 Task: Add Navitas Organics Organic Chia Seeds to the cart.
Action: Mouse moved to (325, 129)
Screenshot: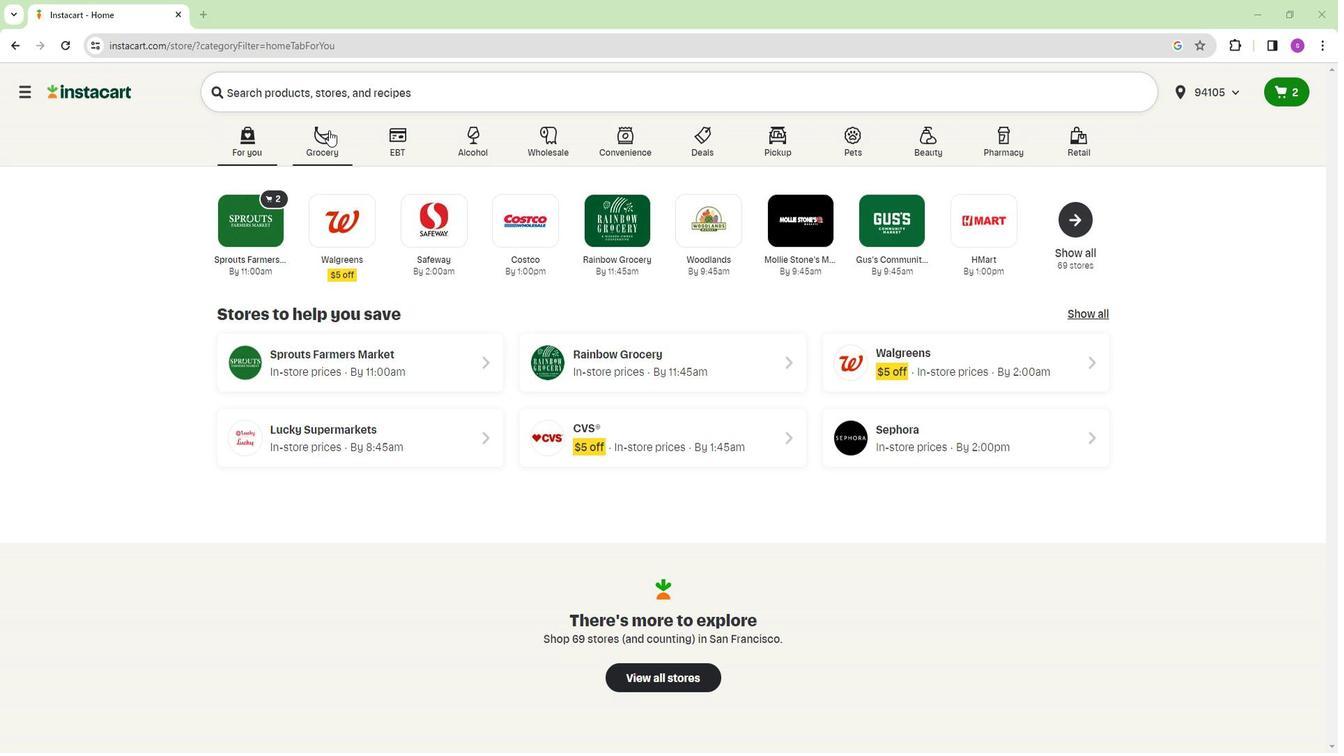 
Action: Mouse pressed left at (325, 129)
Screenshot: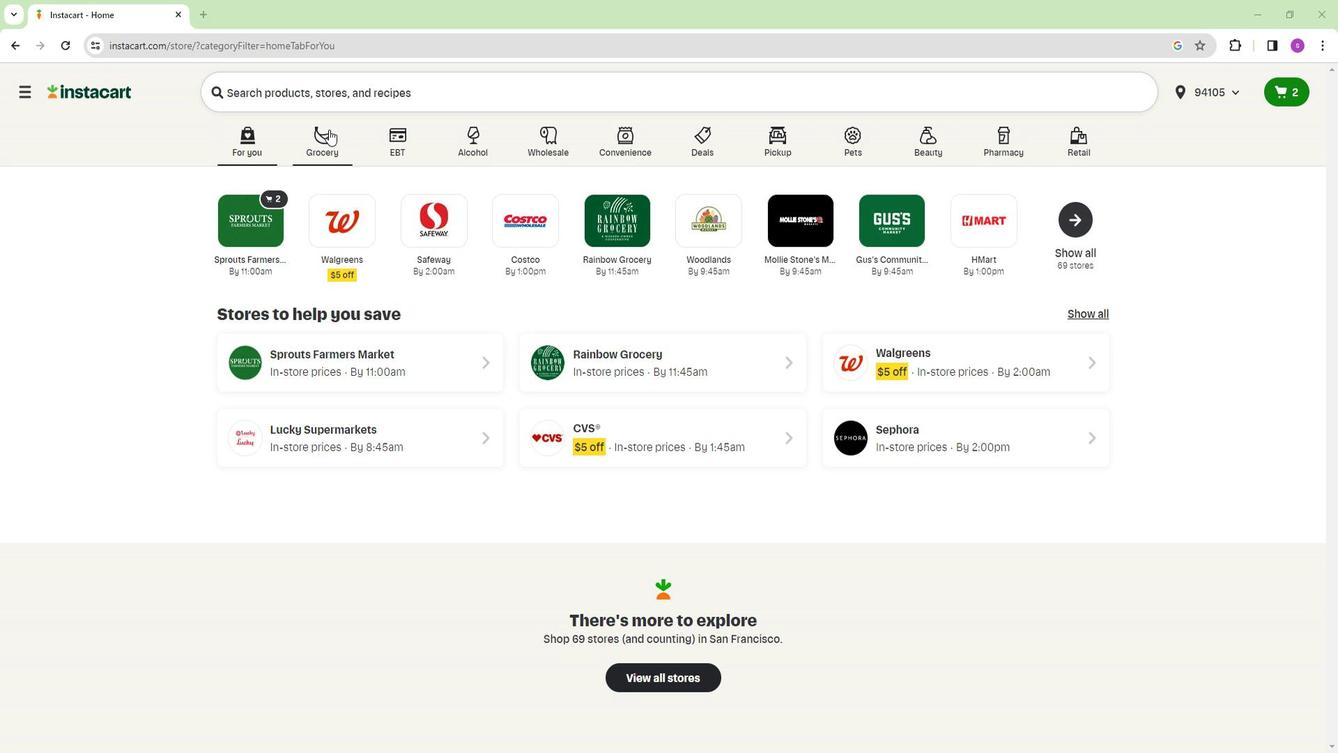 
Action: Mouse moved to (237, 226)
Screenshot: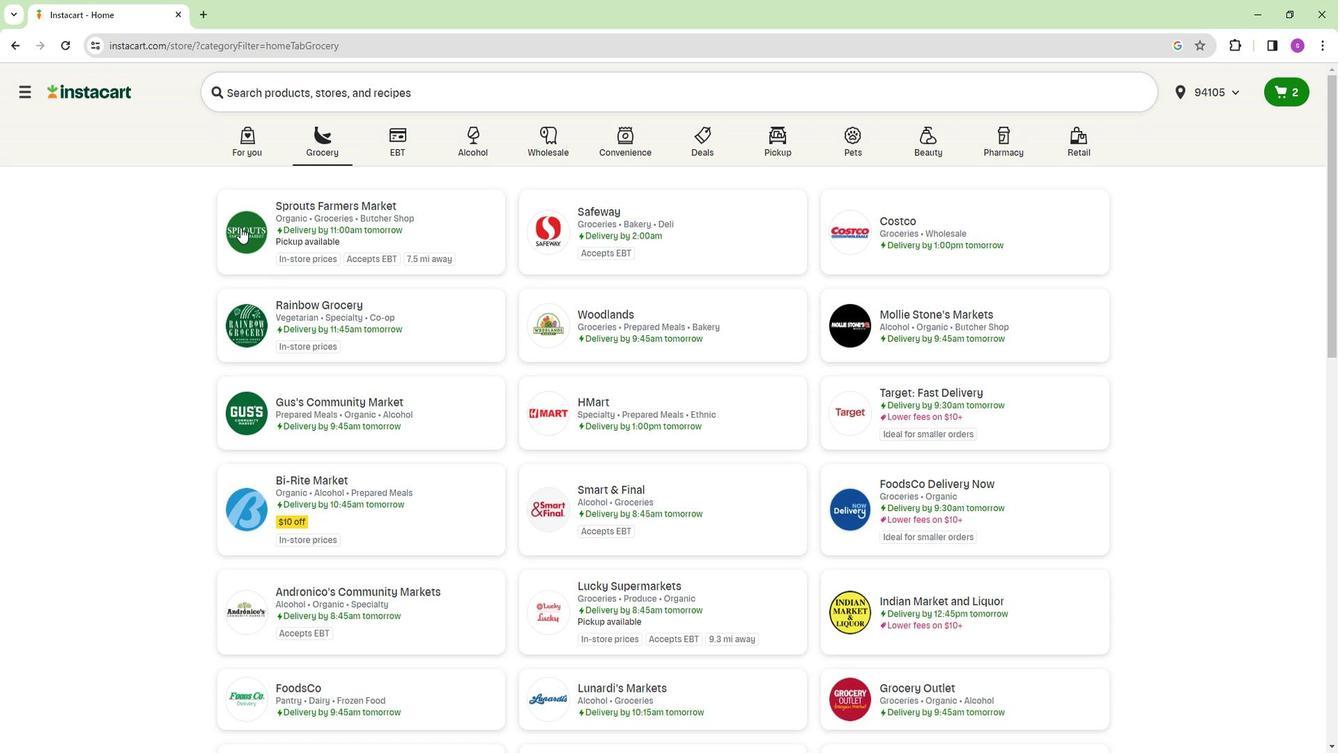 
Action: Mouse pressed left at (237, 226)
Screenshot: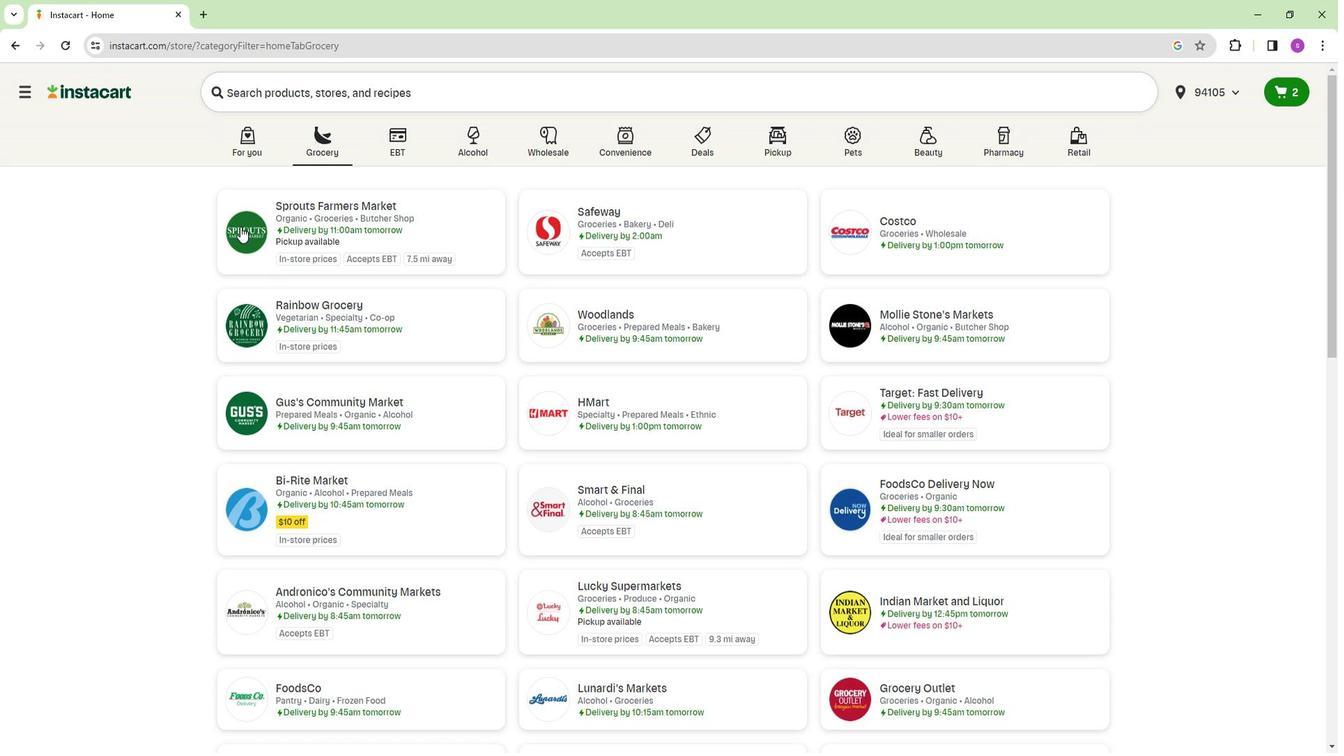 
Action: Mouse moved to (105, 587)
Screenshot: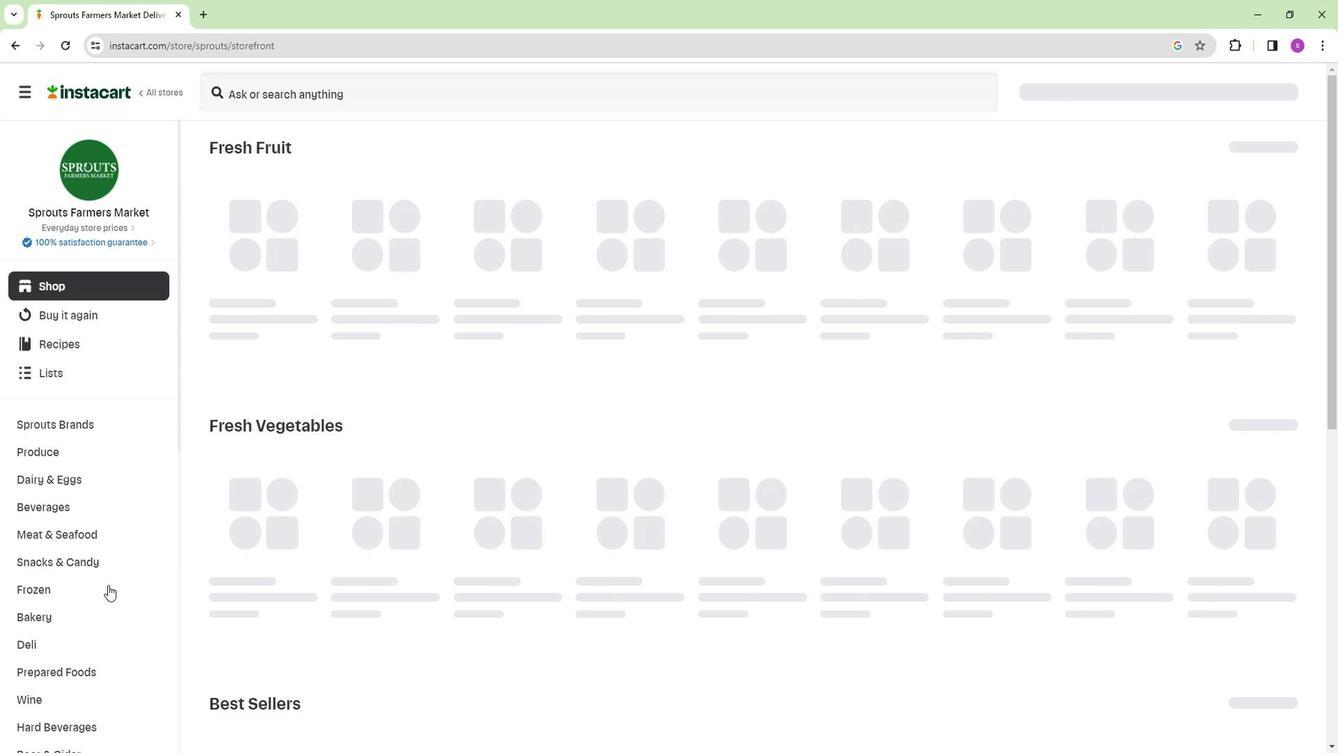 
Action: Mouse scrolled (105, 587) with delta (0, 0)
Screenshot: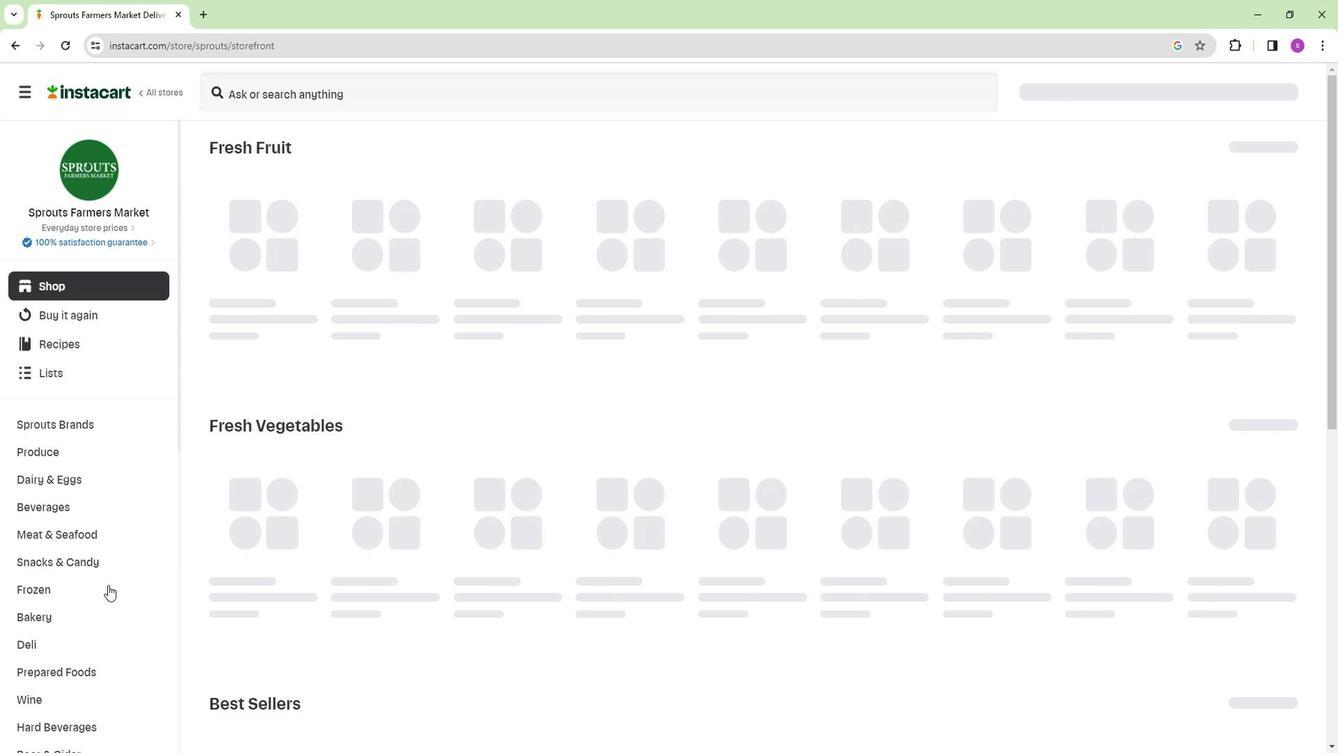 
Action: Mouse moved to (105, 585)
Screenshot: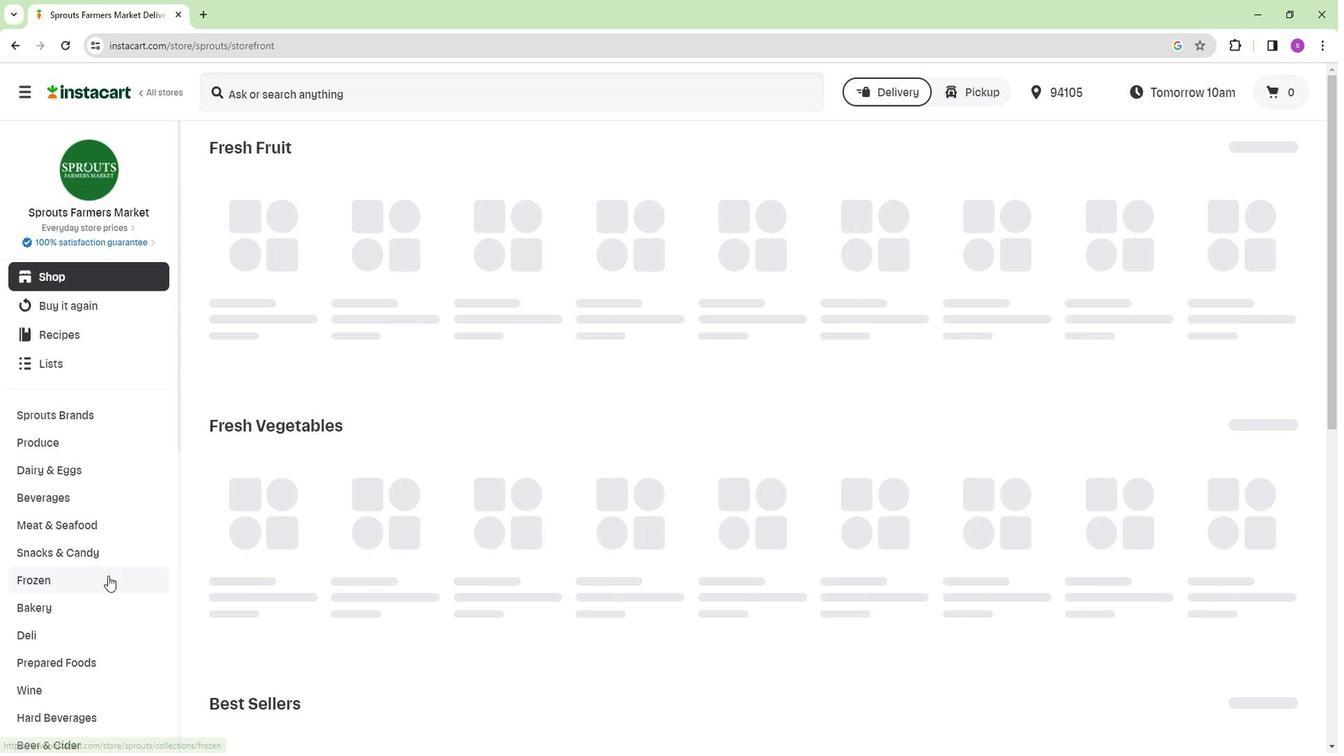 
Action: Mouse scrolled (105, 584) with delta (0, 0)
Screenshot: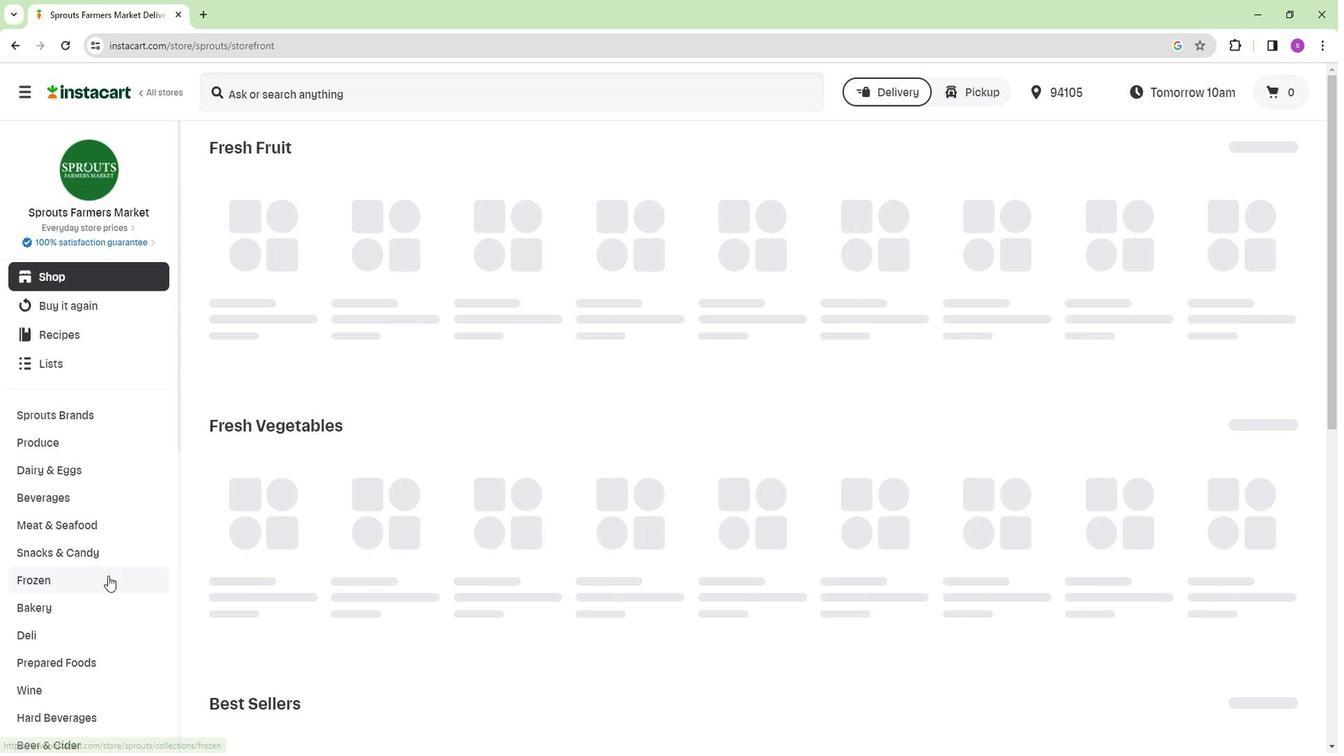 
Action: Mouse moved to (105, 571)
Screenshot: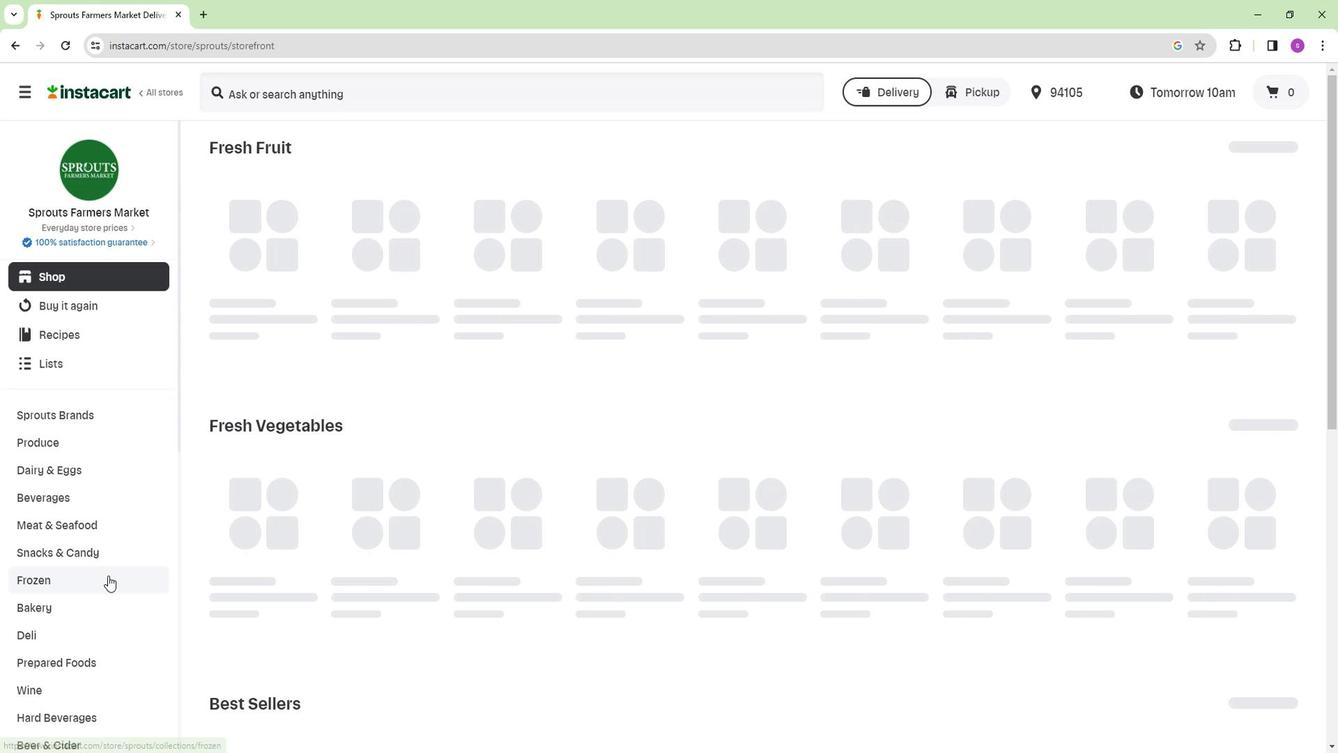 
Action: Mouse scrolled (105, 571) with delta (0, 0)
Screenshot: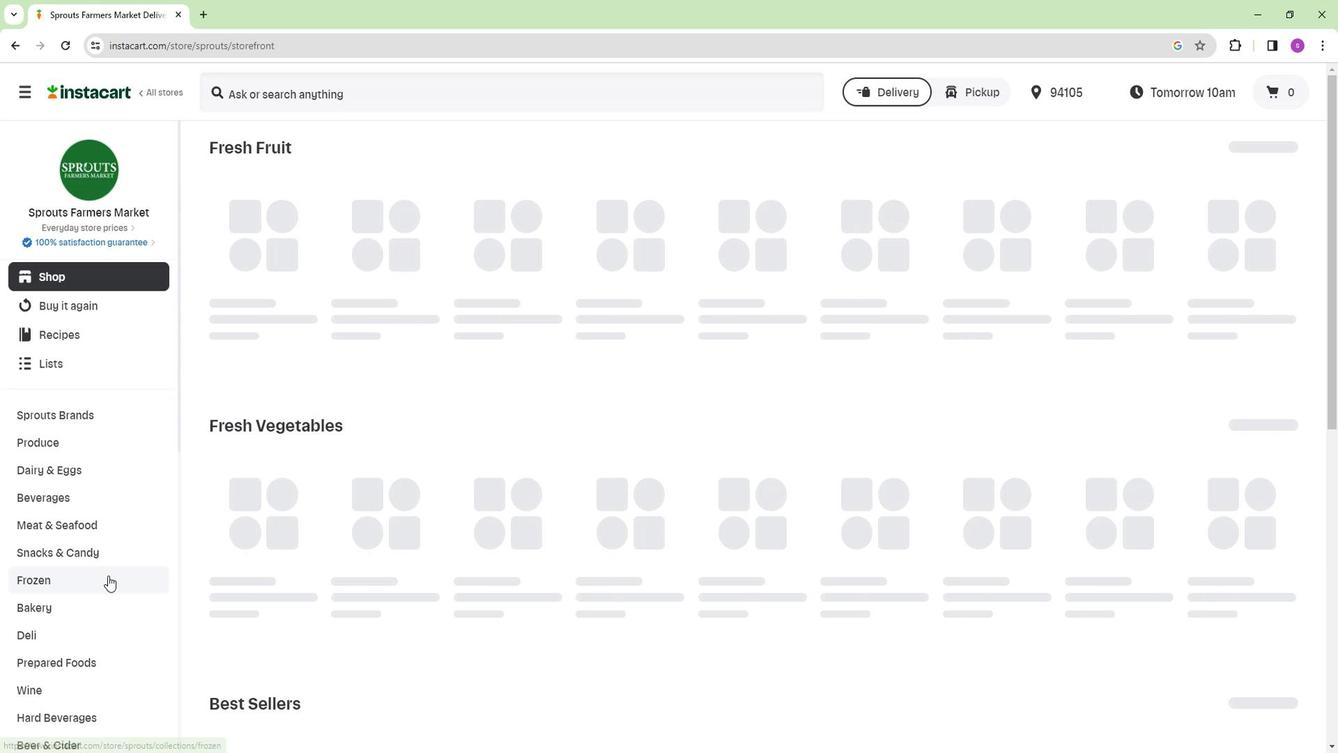 
Action: Mouse moved to (95, 567)
Screenshot: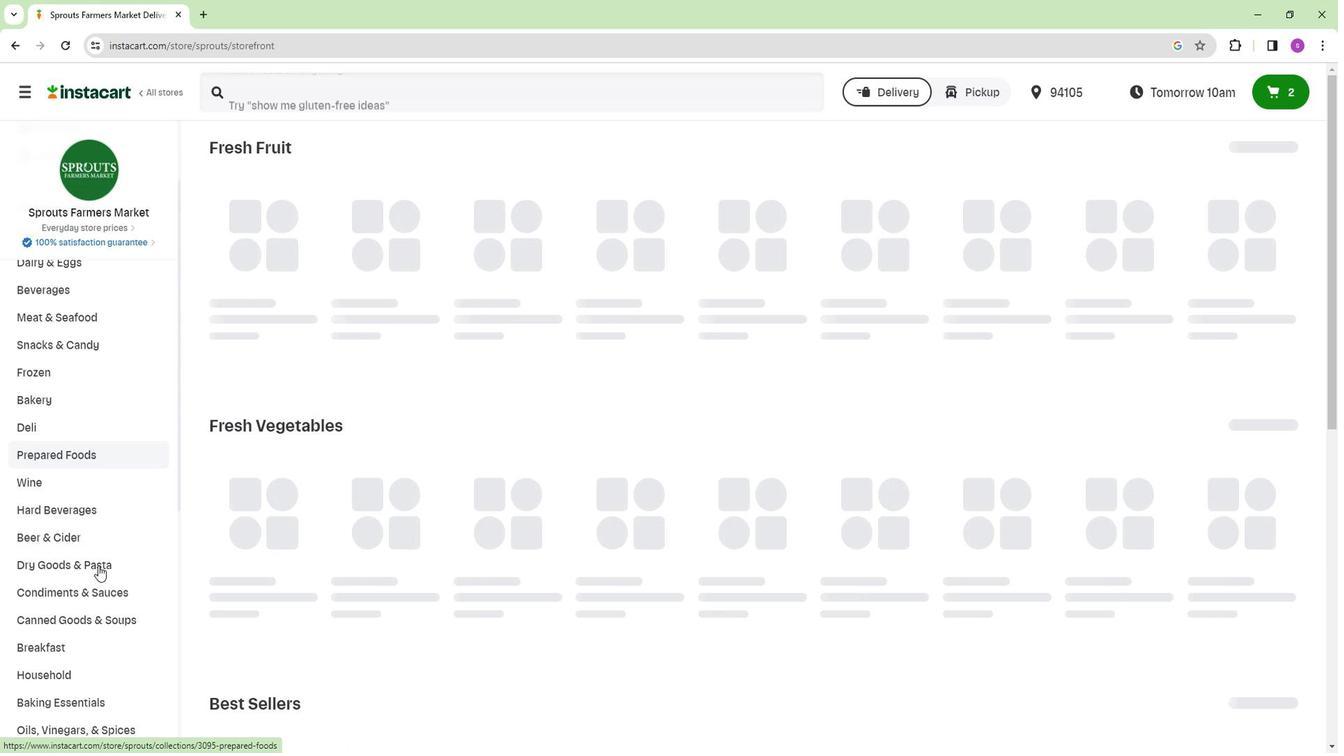 
Action: Mouse pressed left at (95, 567)
Screenshot: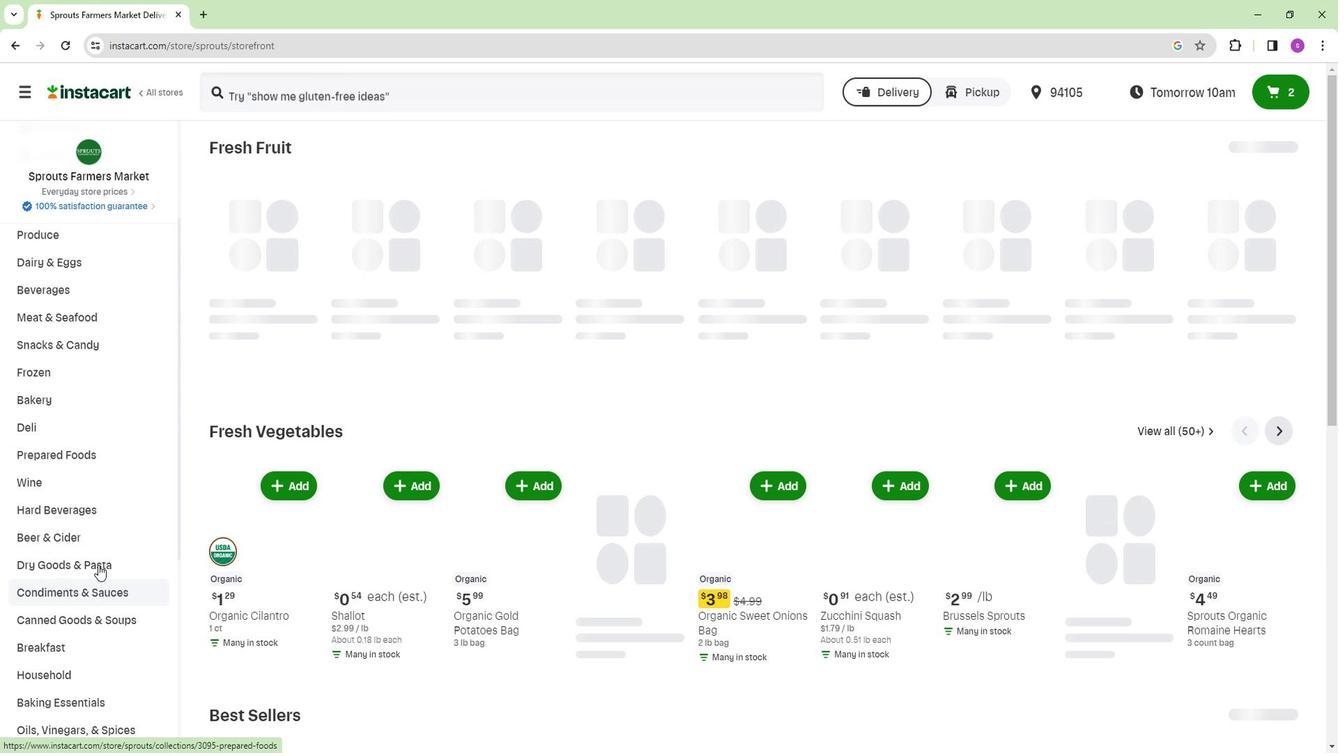 
Action: Mouse moved to (981, 182)
Screenshot: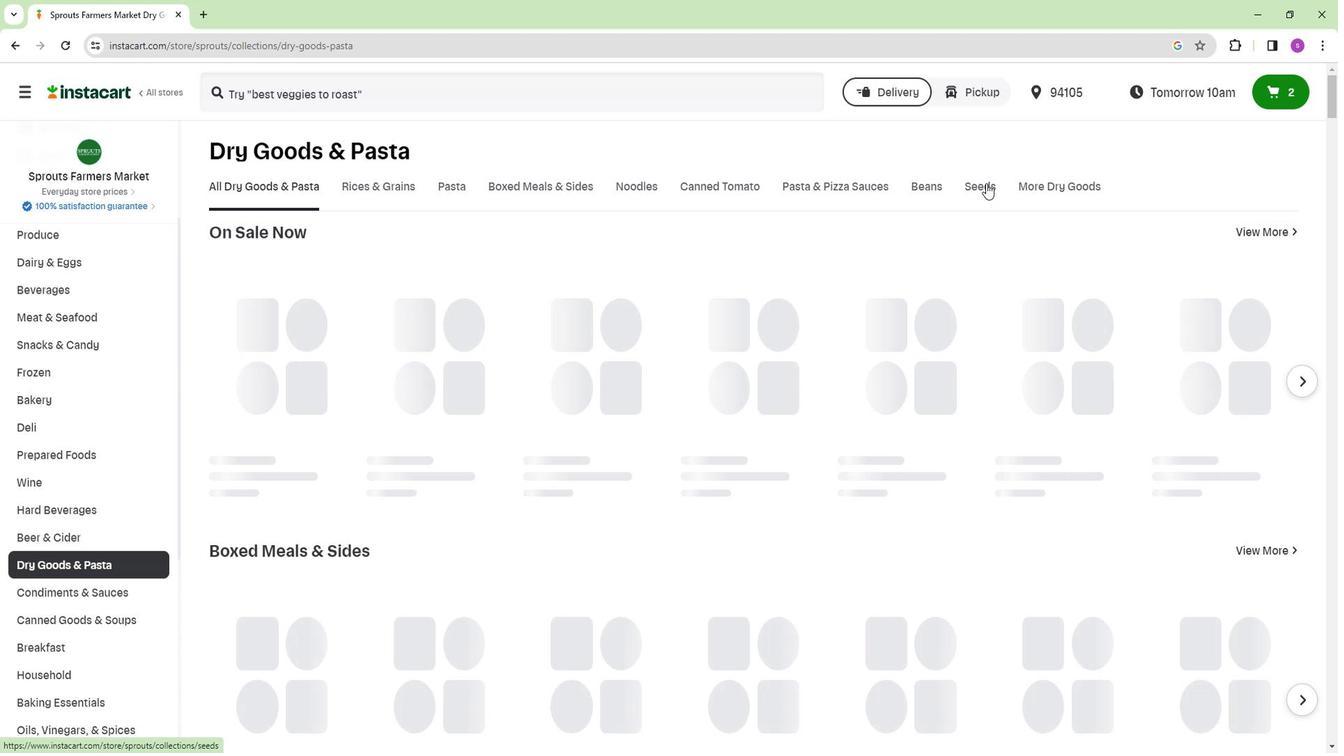
Action: Mouse pressed left at (981, 182)
Screenshot: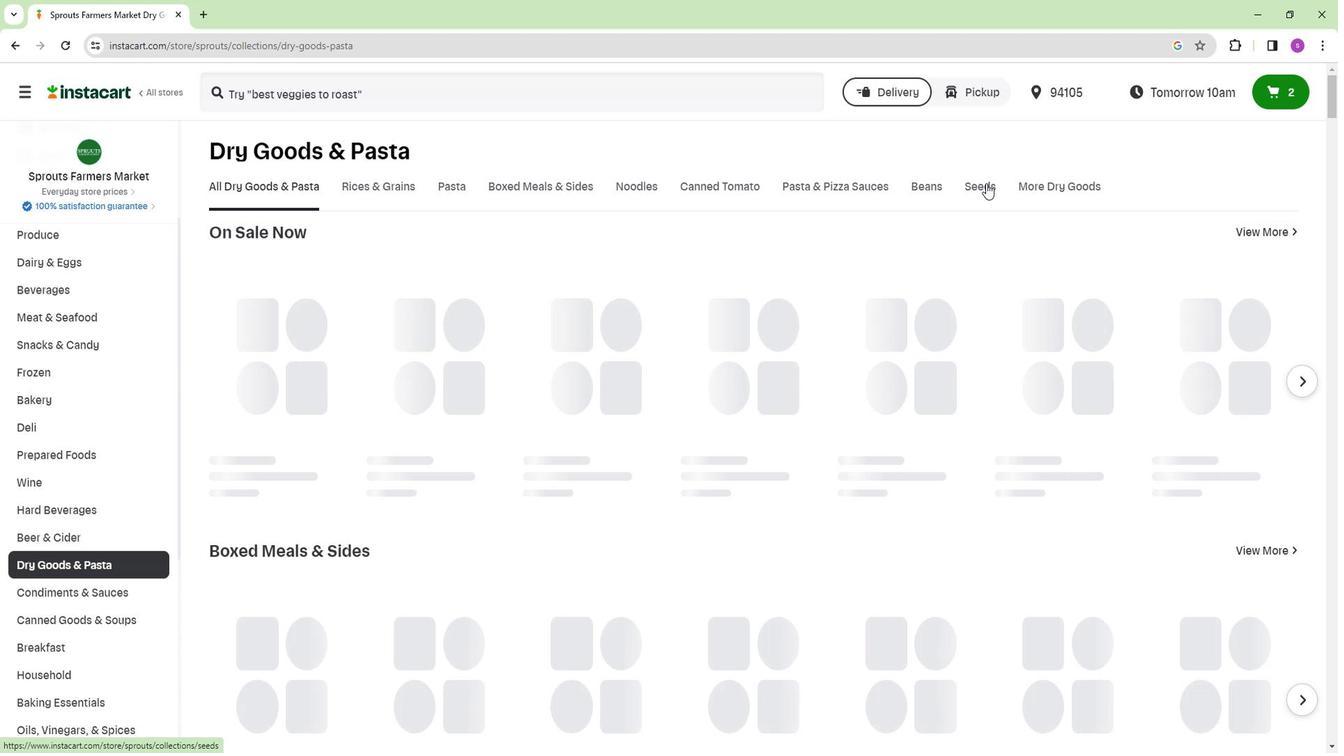 
Action: Mouse moved to (450, 248)
Screenshot: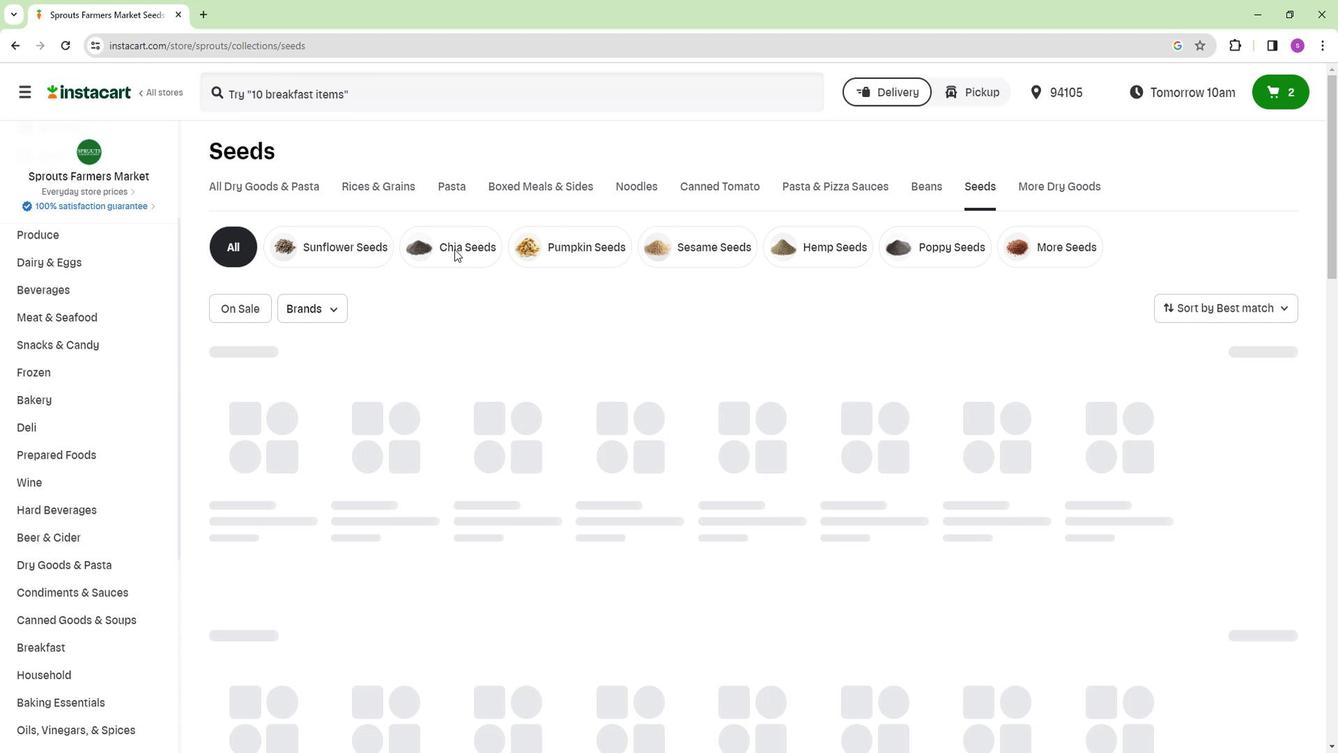 
Action: Mouse pressed left at (450, 248)
Screenshot: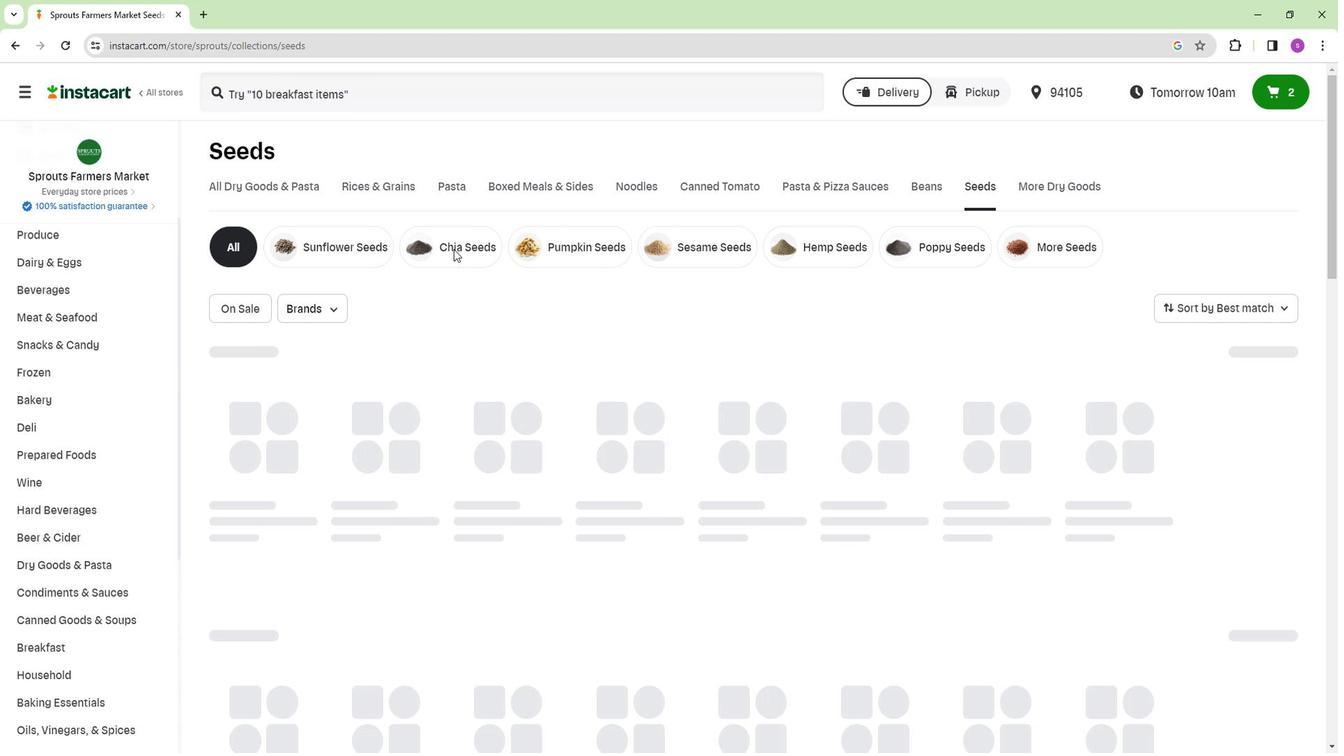 
Action: Mouse moved to (406, 103)
Screenshot: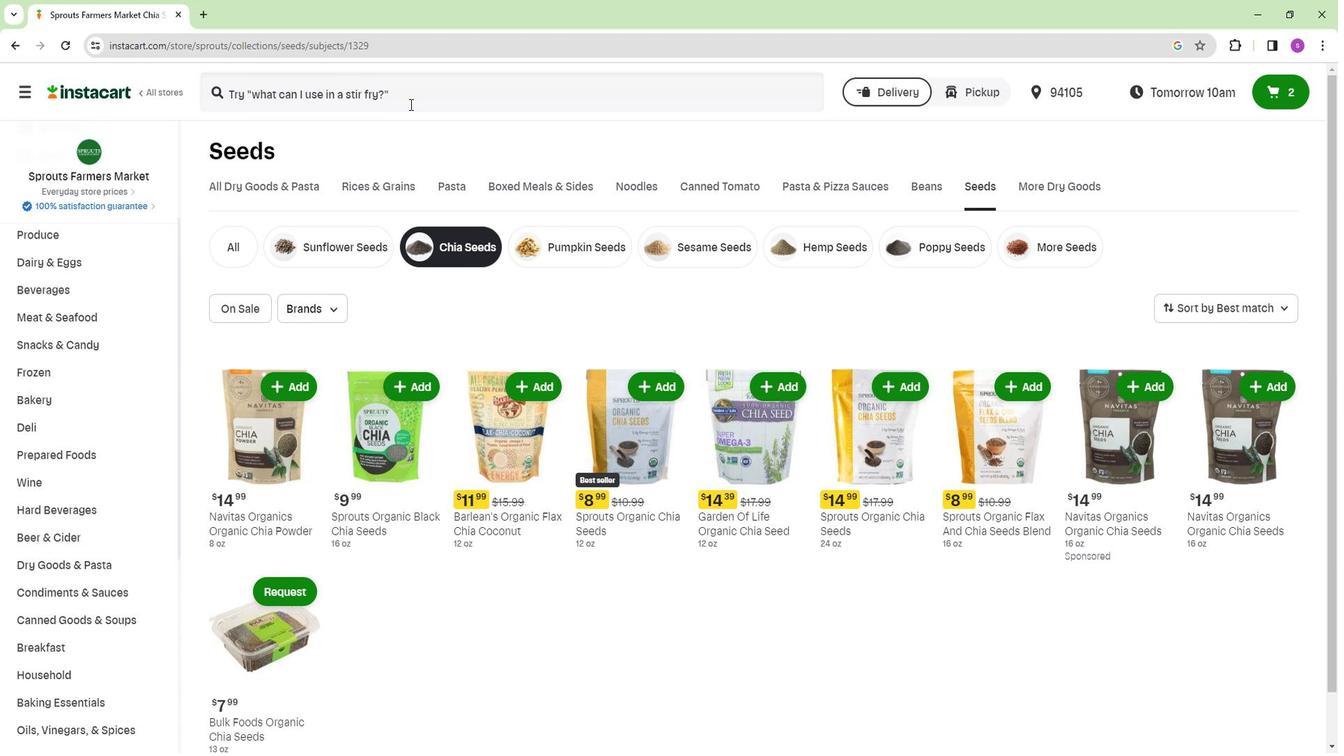 
Action: Mouse pressed left at (406, 103)
Screenshot: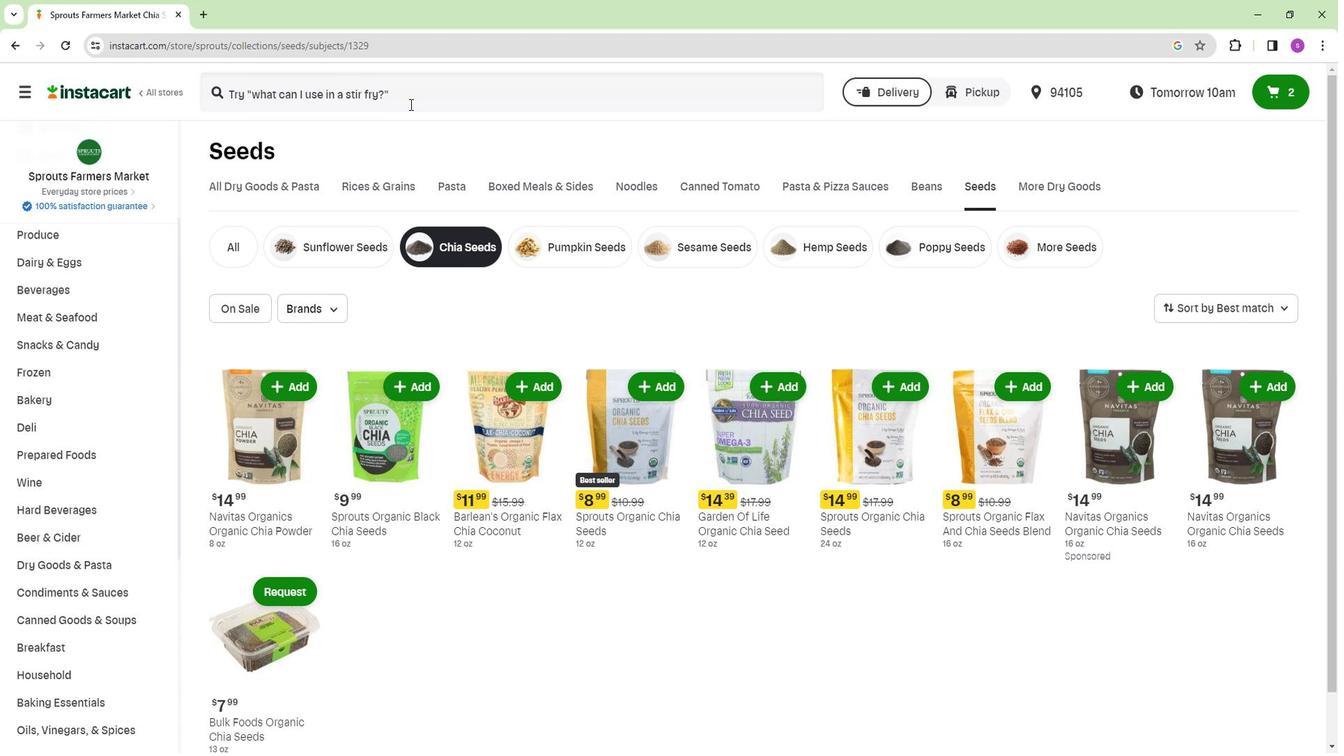 
Action: Mouse moved to (407, 103)
Screenshot: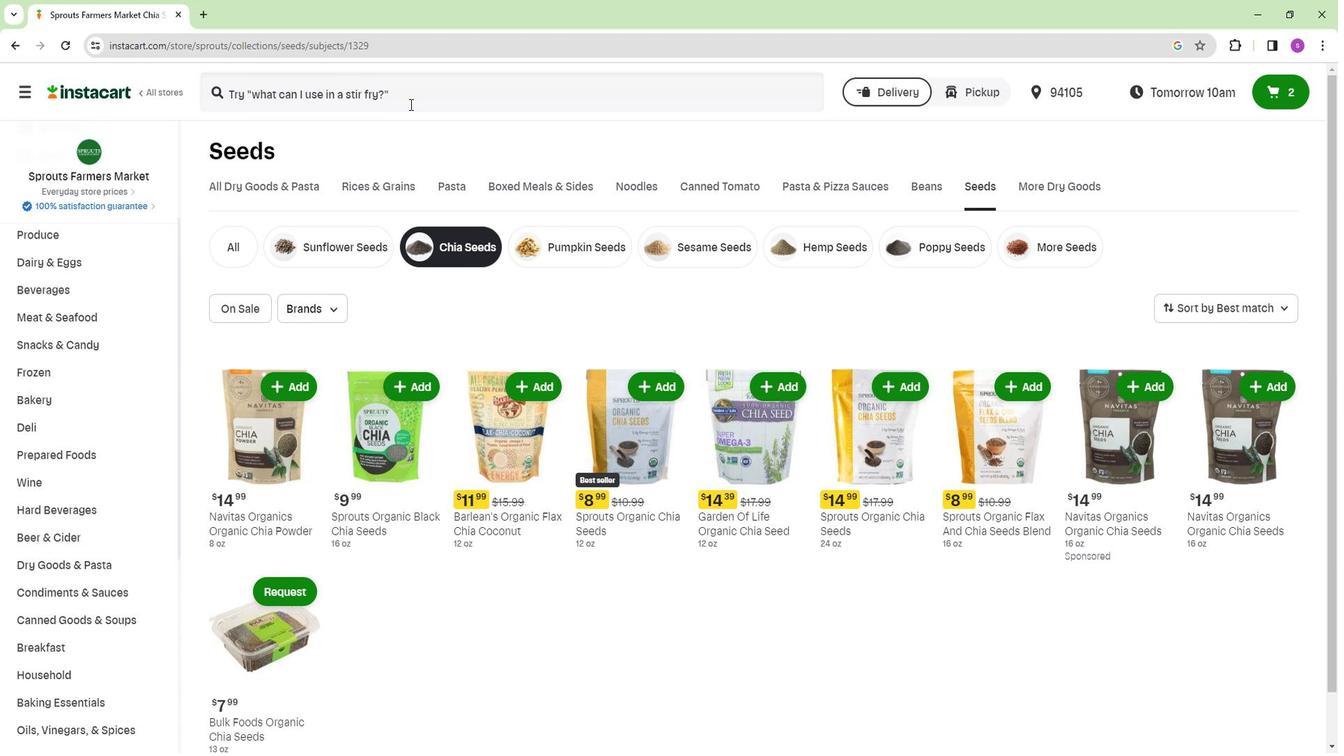 
Action: Key pressed <Key.shift><Key.shift>Navitas<Key.space><Key.shift>Organics<Key.space><Key.shift>Organic<Key.space><Key.shift>Chia<Key.space><Key.shift>Seeds<Key.enter>
Screenshot: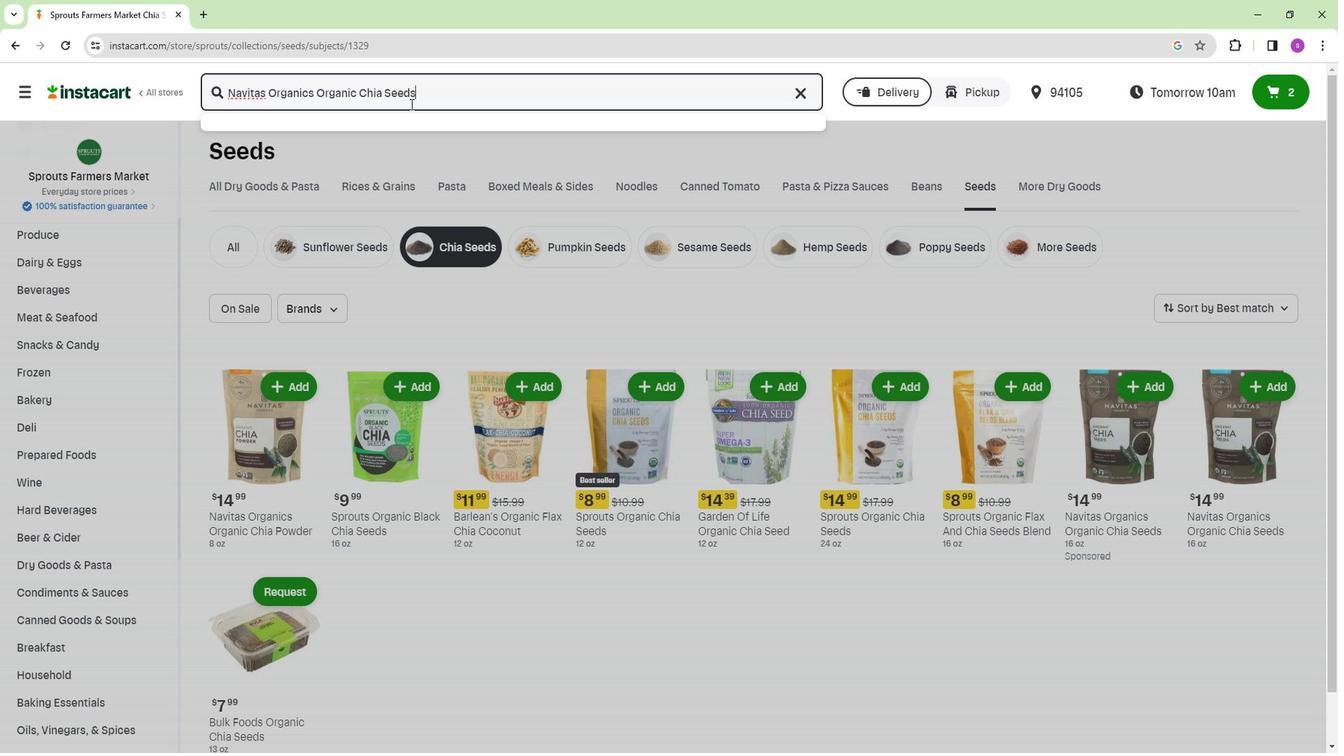 
Action: Mouse moved to (433, 384)
Screenshot: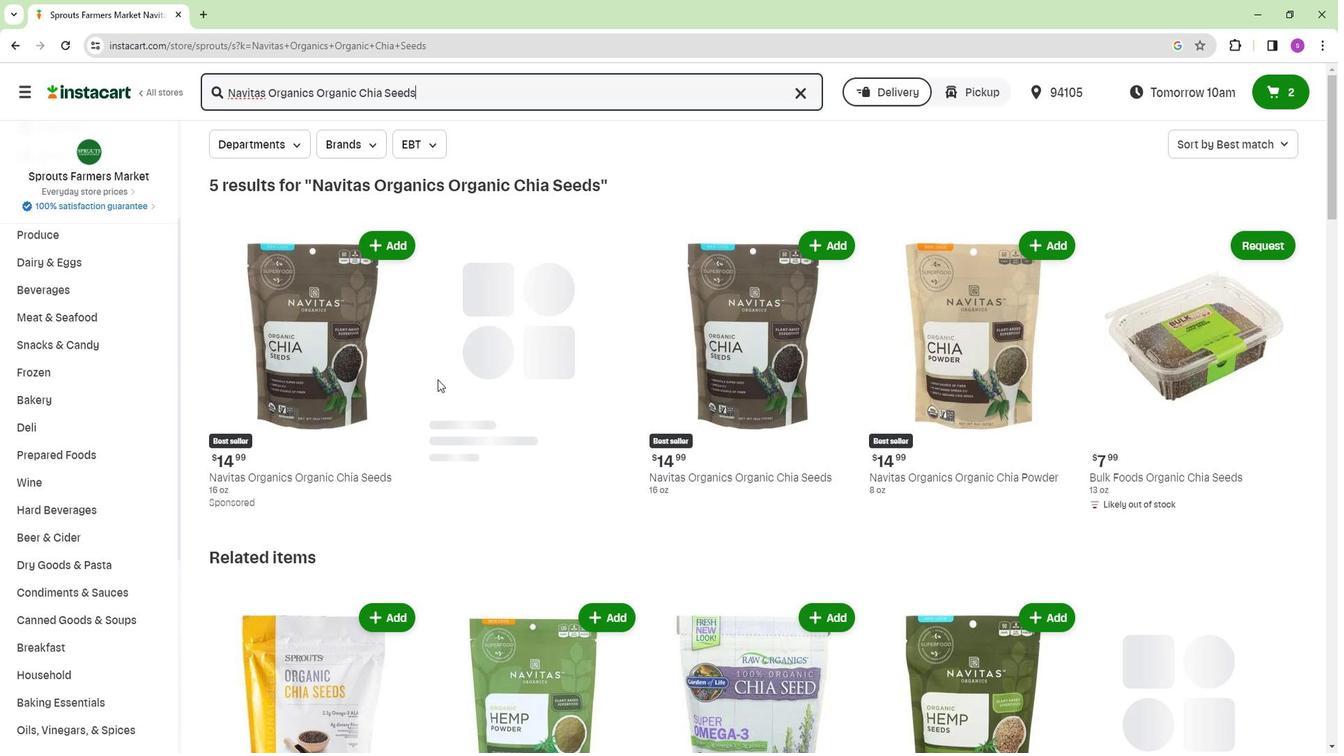 
Action: Mouse scrolled (433, 383) with delta (0, 0)
Screenshot: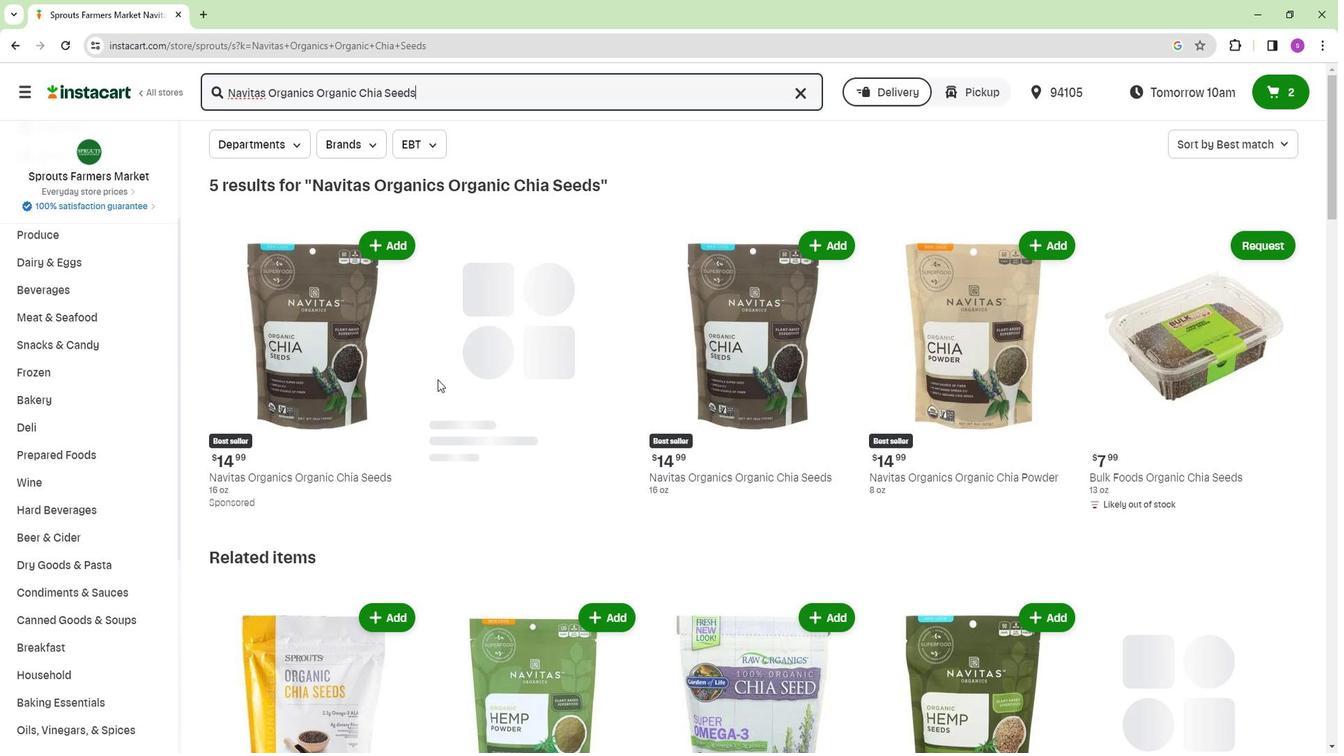 
Action: Mouse moved to (434, 380)
Screenshot: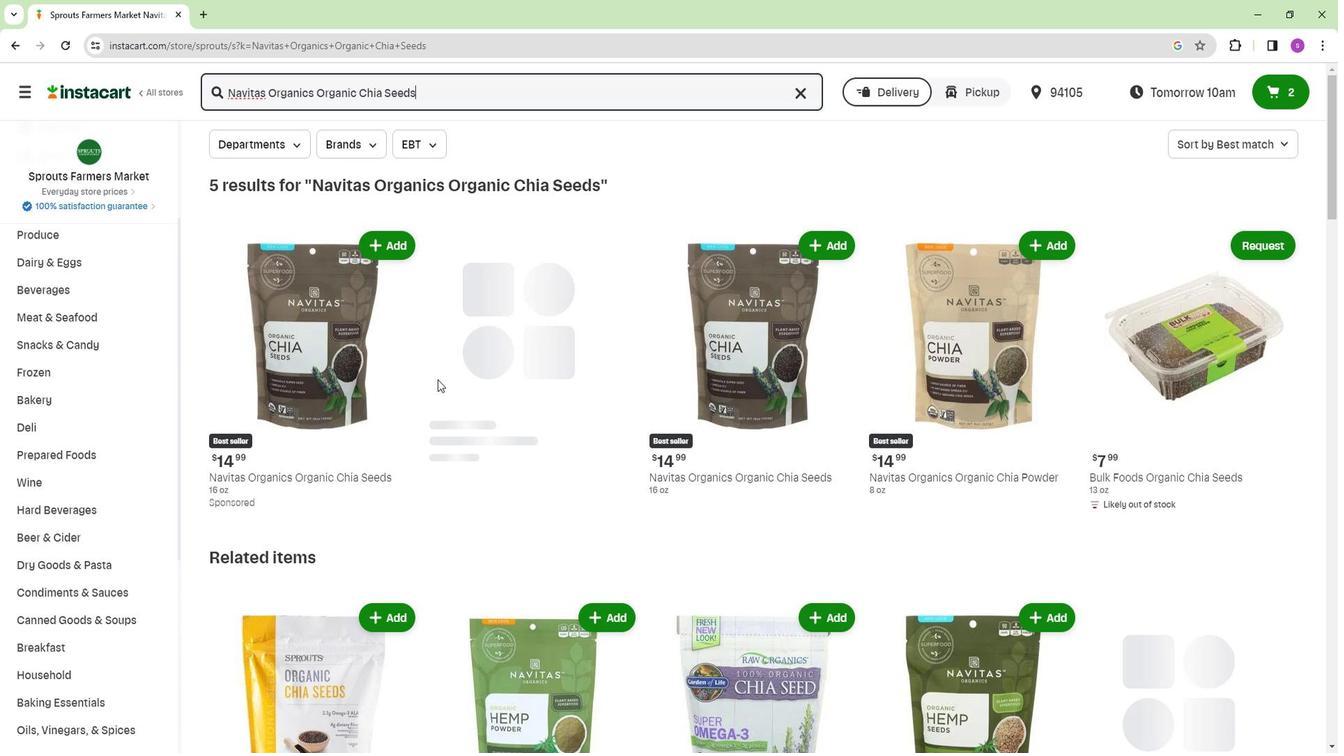 
Action: Mouse scrolled (434, 379) with delta (0, 0)
Screenshot: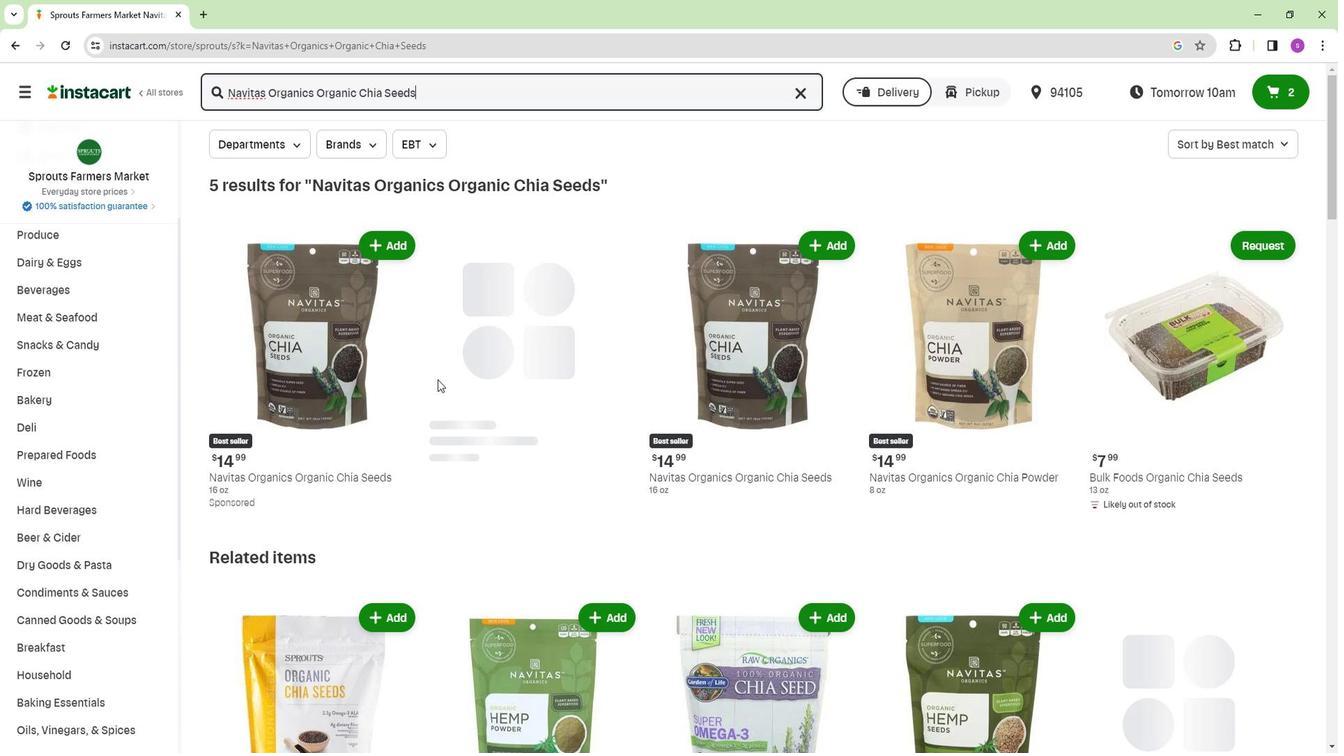 
Action: Mouse moved to (435, 376)
Screenshot: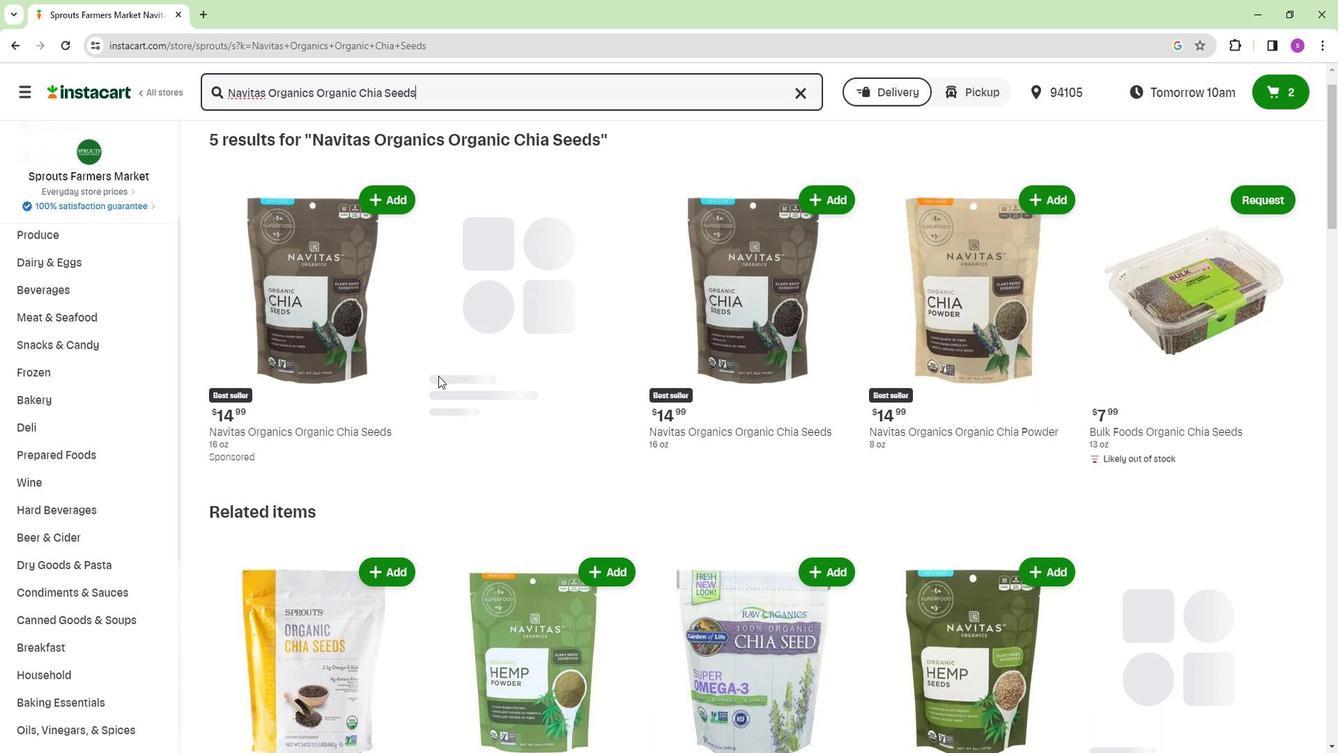 
Action: Mouse scrolled (435, 377) with delta (0, 0)
Screenshot: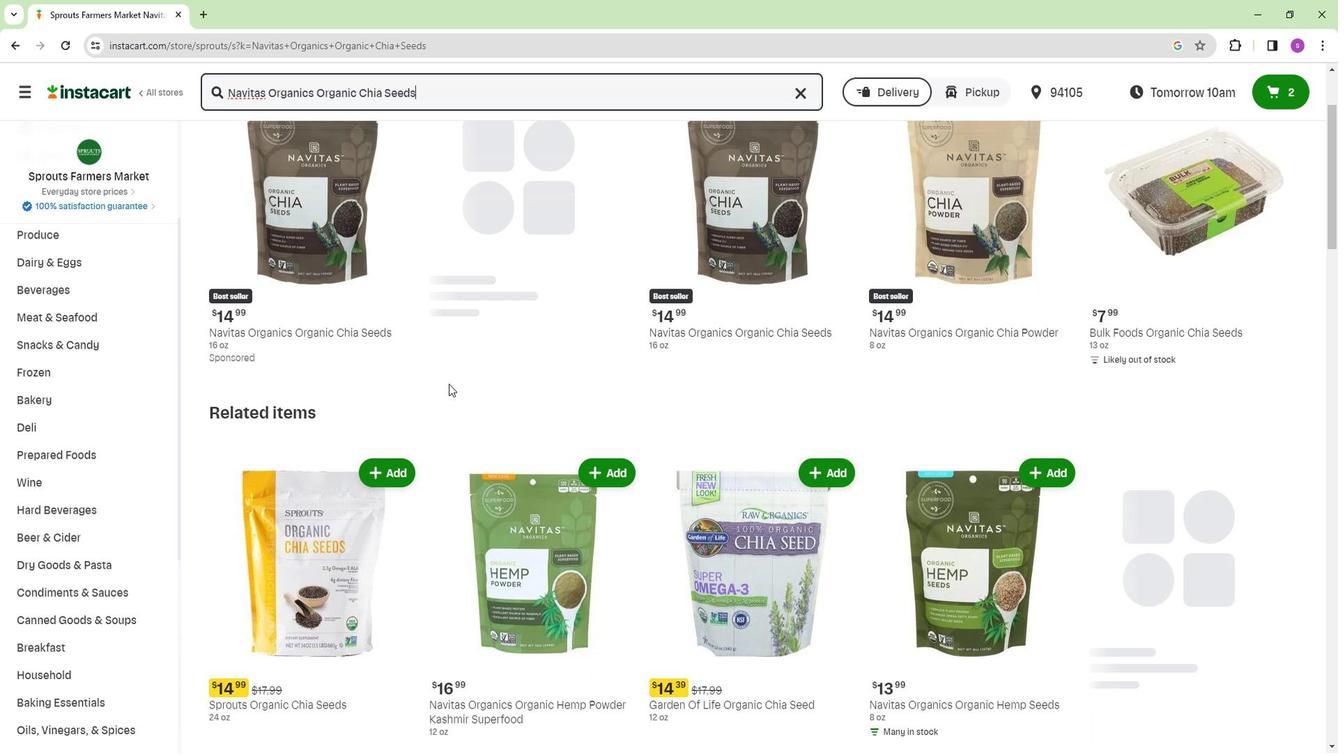 
Action: Mouse moved to (442, 382)
Screenshot: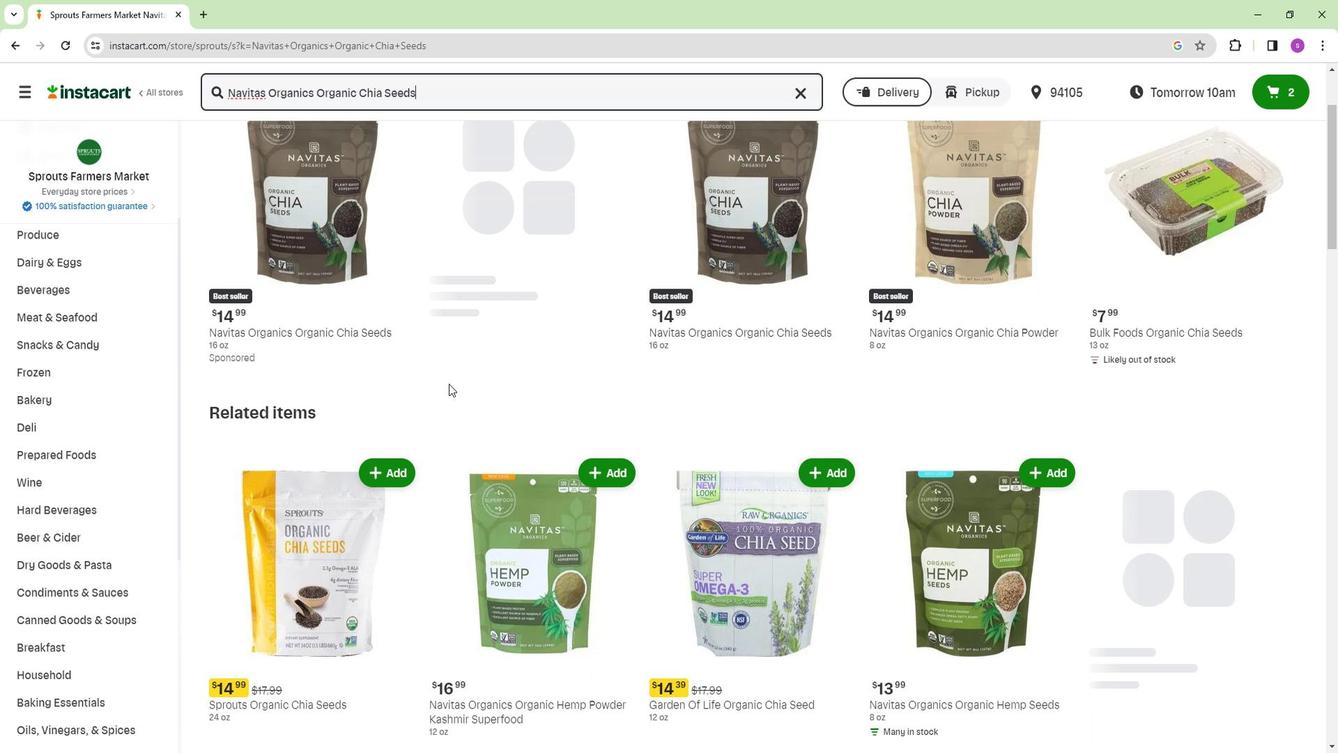 
Action: Mouse scrolled (442, 382) with delta (0, 0)
Screenshot: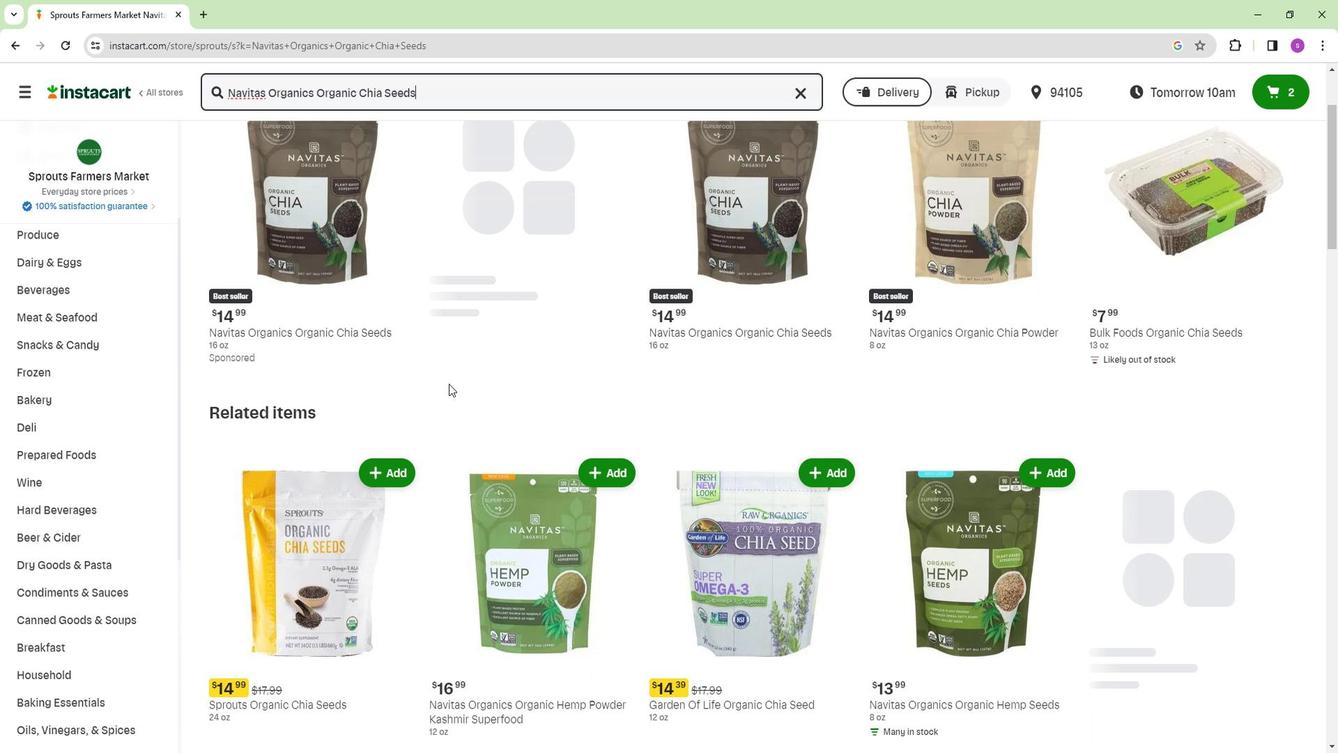 
Action: Mouse moved to (451, 389)
Screenshot: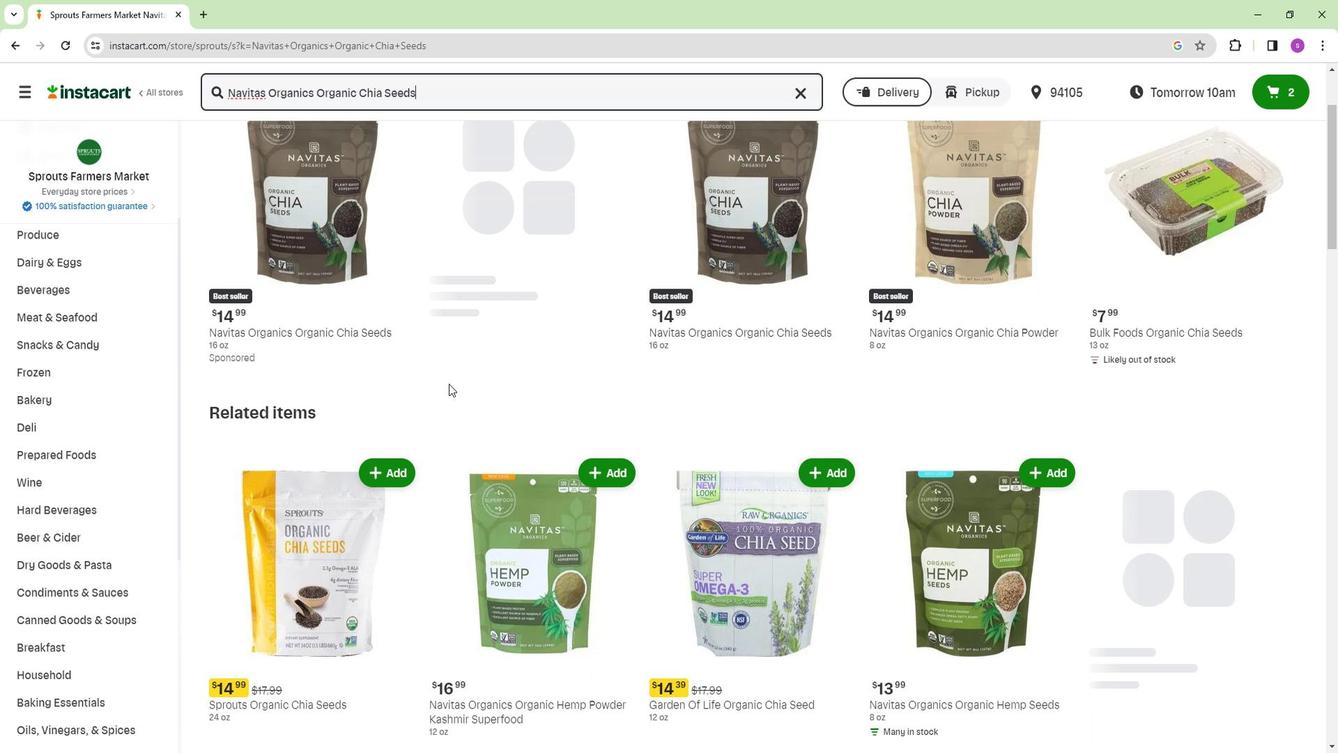 
Action: Mouse scrolled (451, 389) with delta (0, 0)
Screenshot: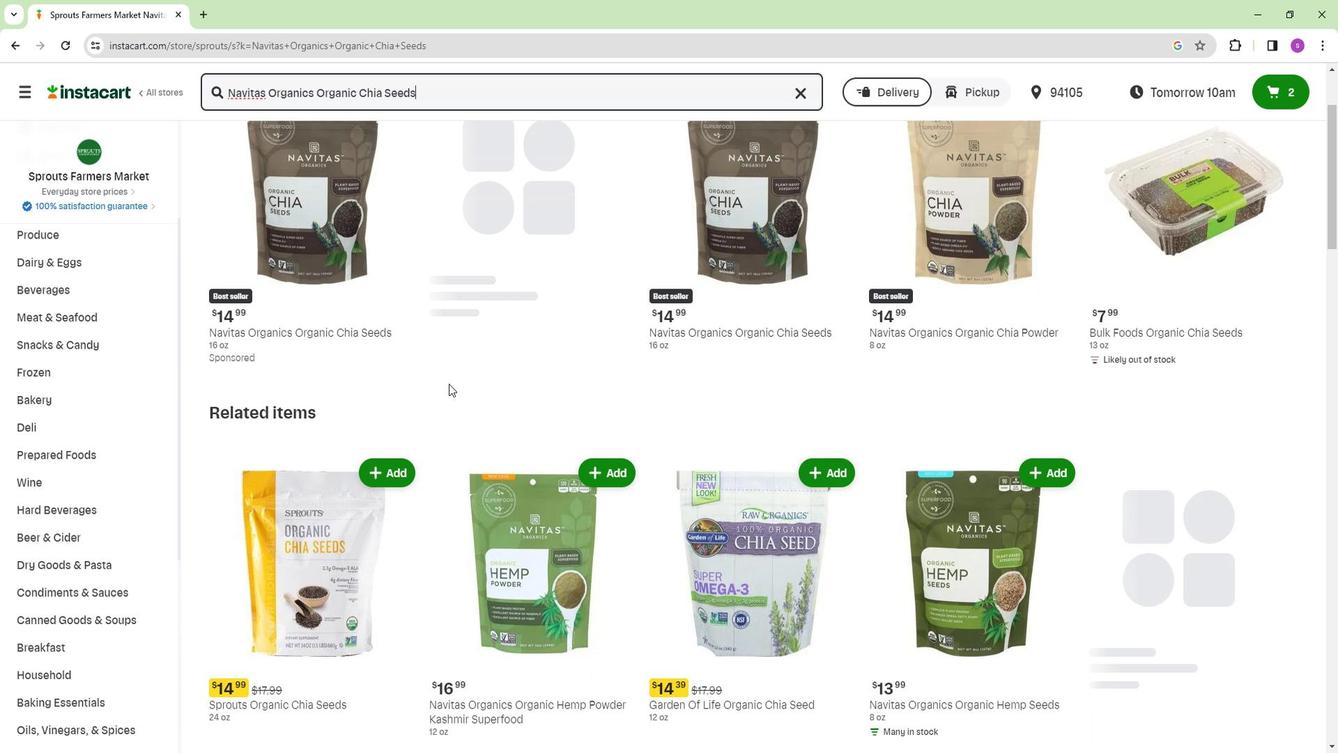 
Action: Mouse moved to (458, 395)
Screenshot: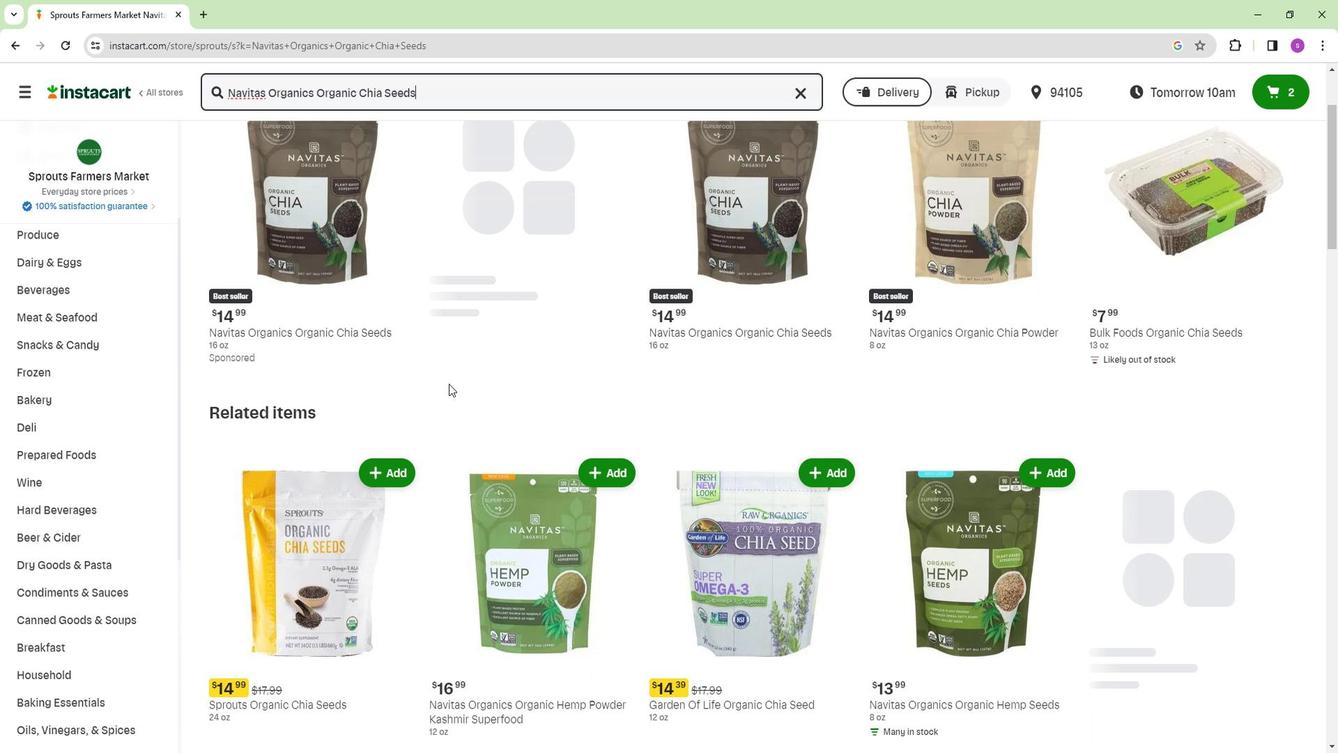 
Action: Mouse scrolled (458, 396) with delta (0, 0)
Screenshot: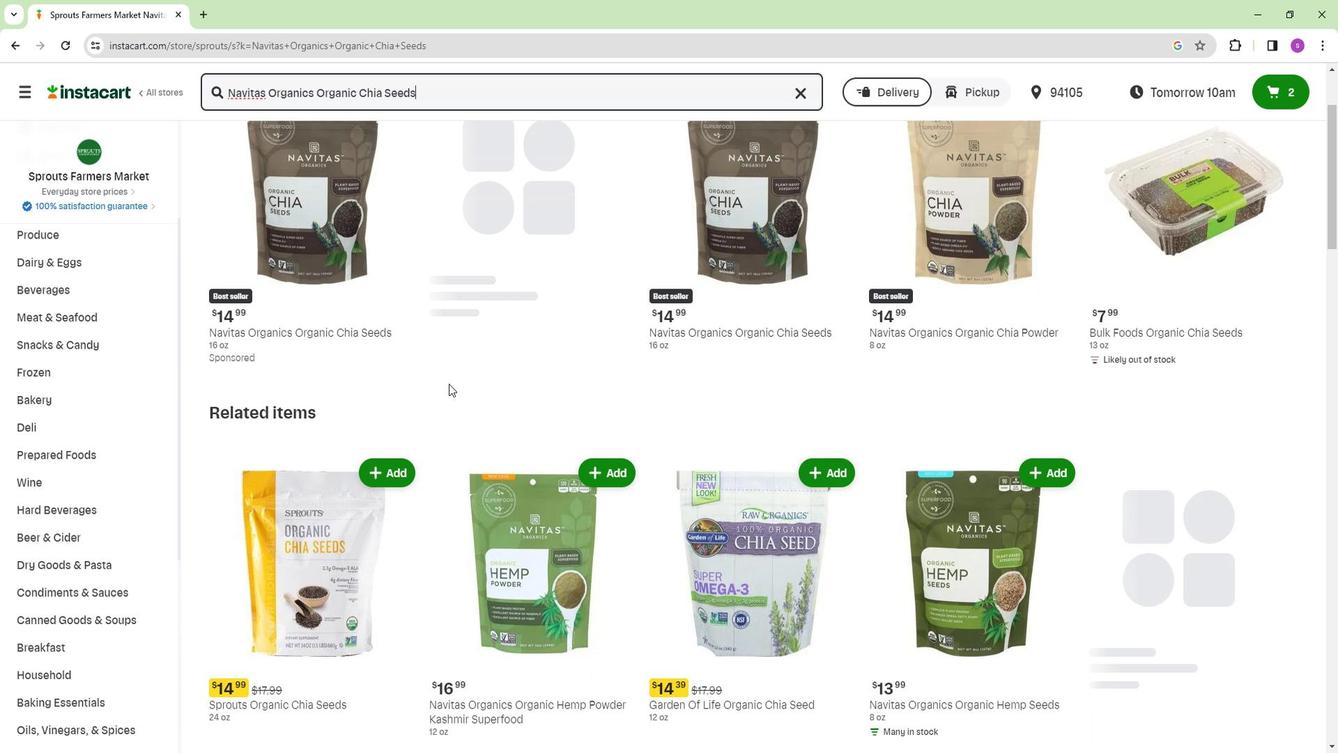 
Action: Mouse moved to (379, 245)
Screenshot: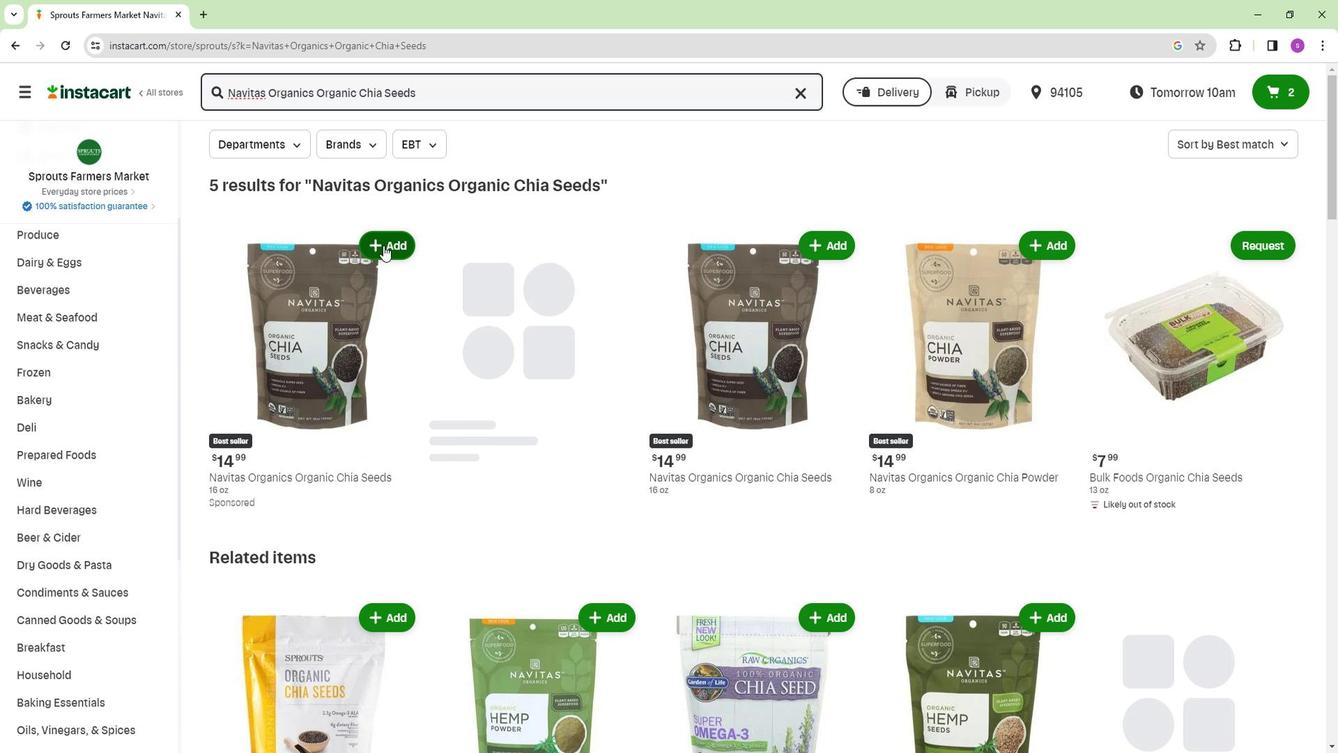 
Action: Mouse pressed left at (379, 245)
Screenshot: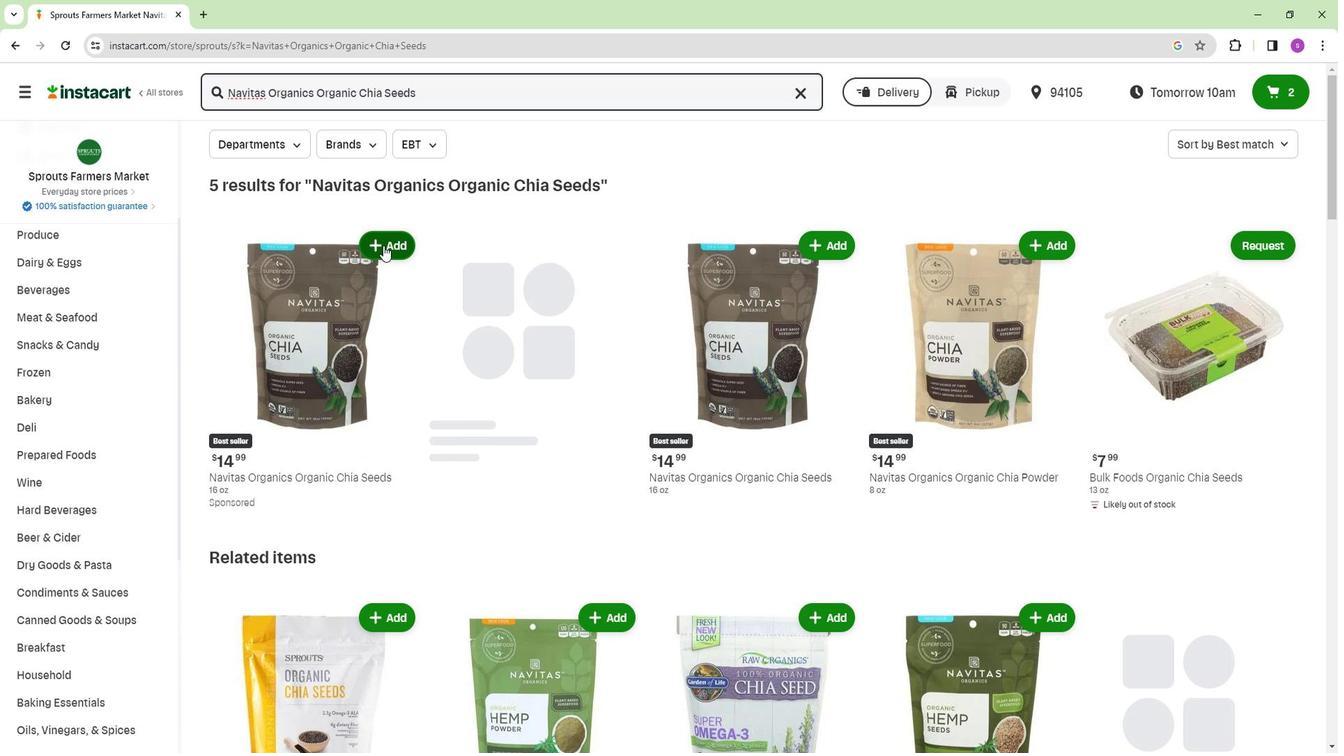 
Action: Mouse moved to (407, 391)
Screenshot: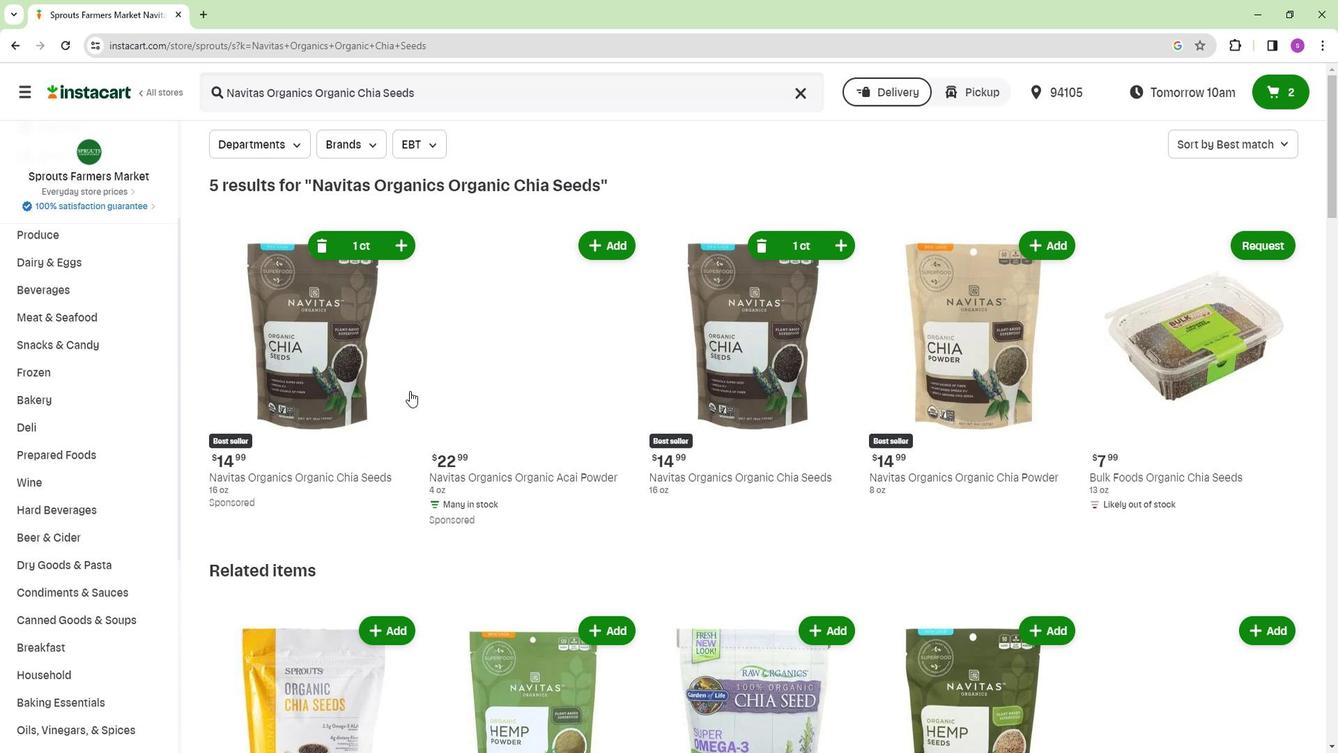
